 Task: Look for products in the category "Turkey" from the brand "Garrett Valley".
Action: Mouse moved to (24, 146)
Screenshot: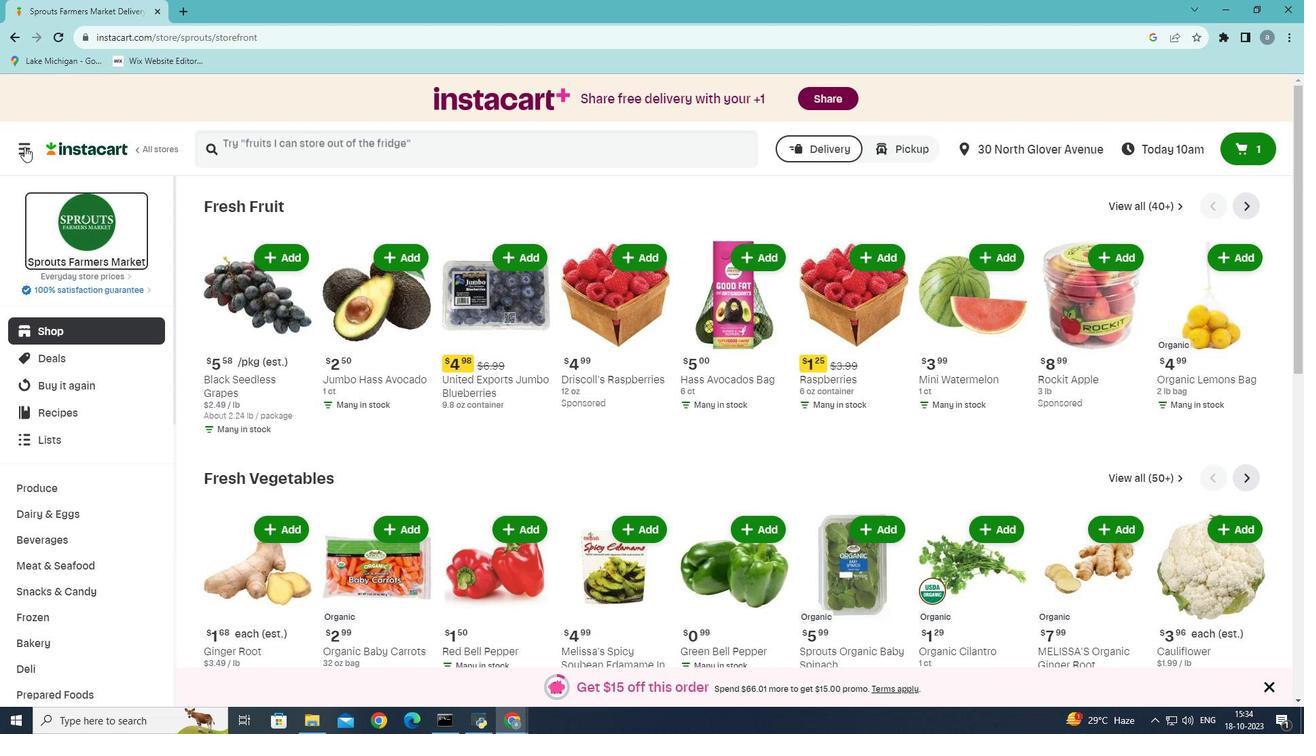 
Action: Mouse pressed left at (24, 146)
Screenshot: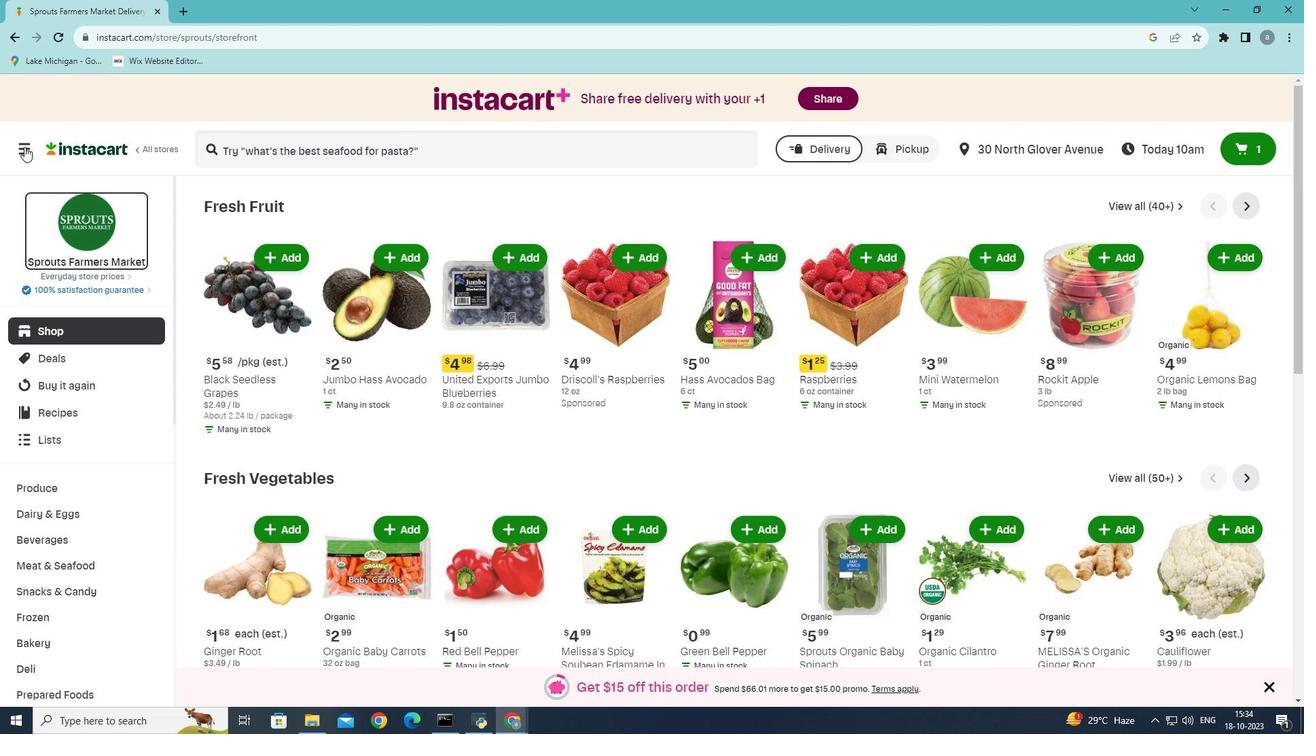 
Action: Mouse moved to (75, 389)
Screenshot: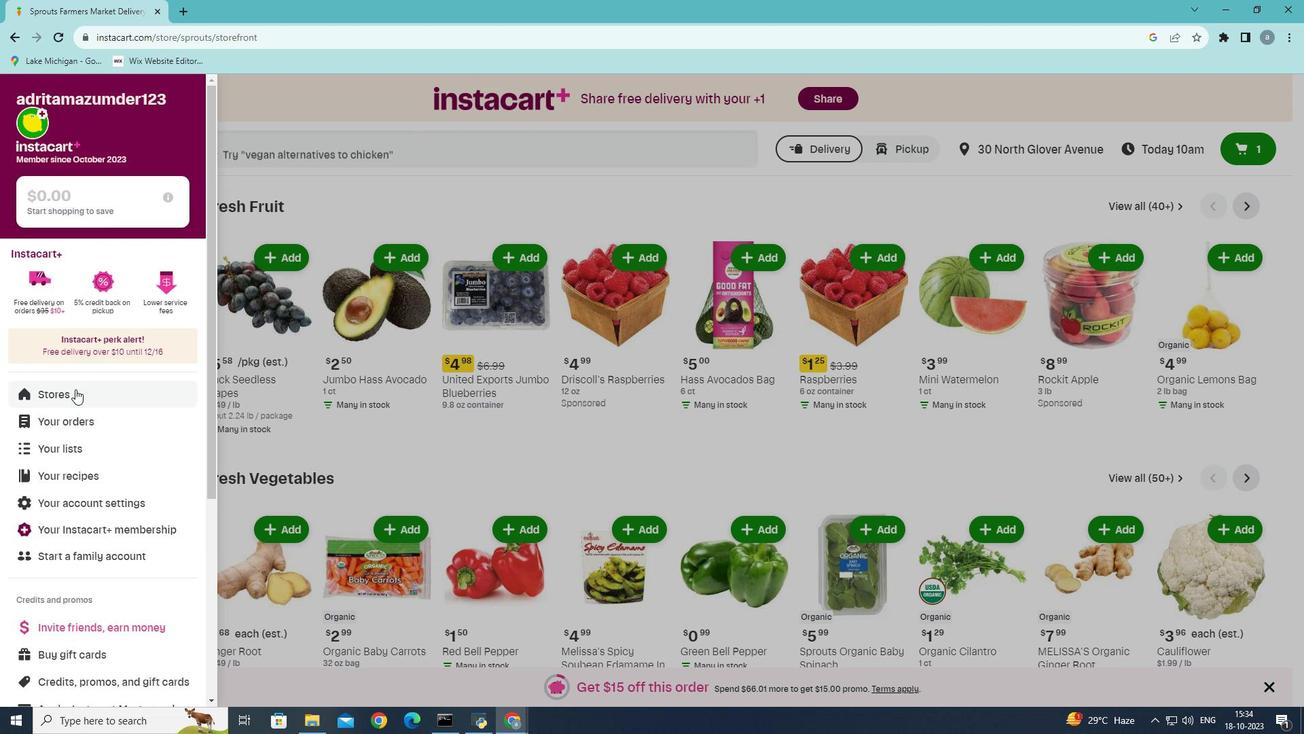 
Action: Mouse pressed left at (75, 389)
Screenshot: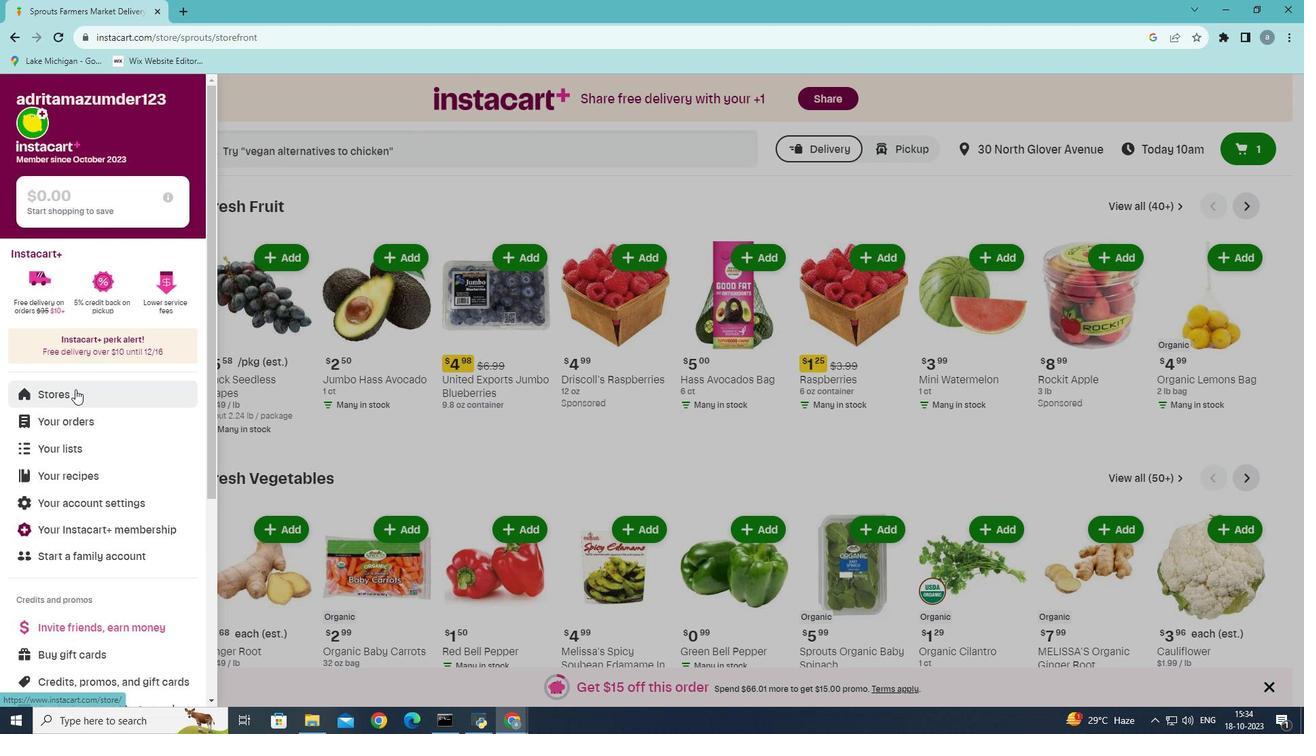 
Action: Mouse moved to (321, 148)
Screenshot: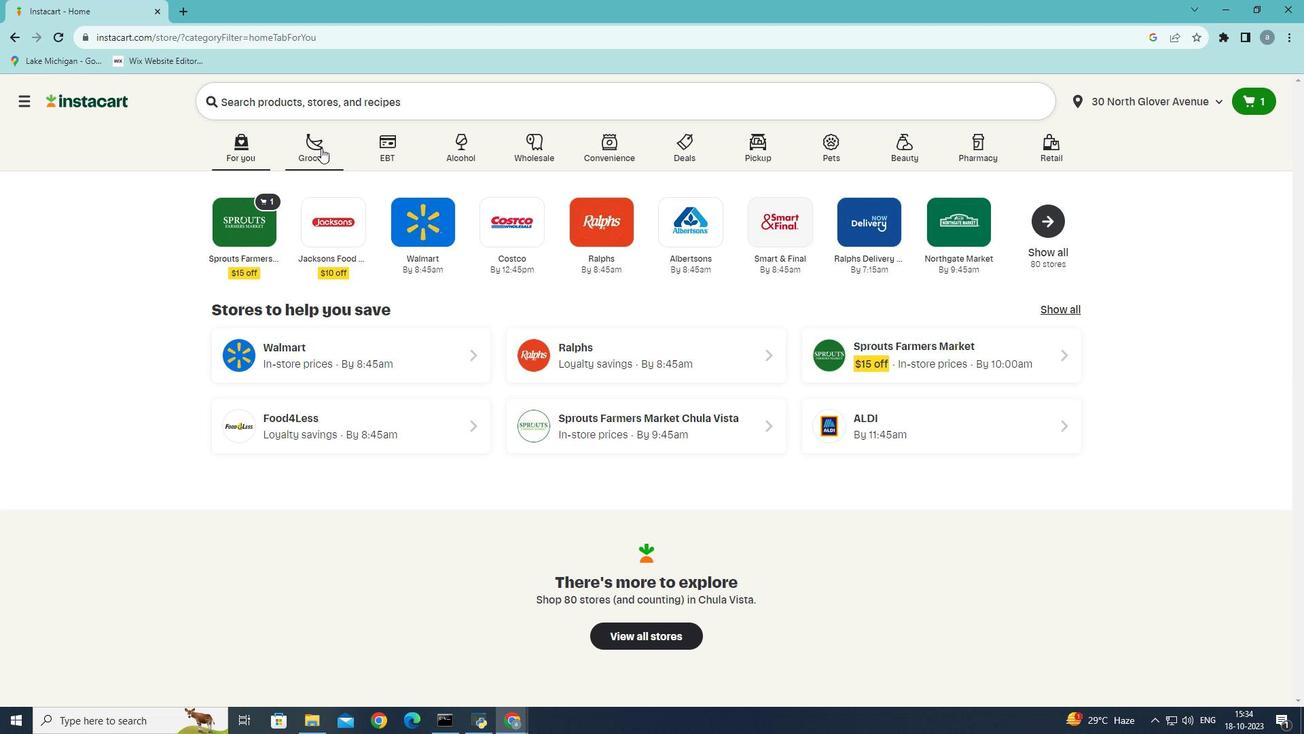 
Action: Mouse pressed left at (321, 148)
Screenshot: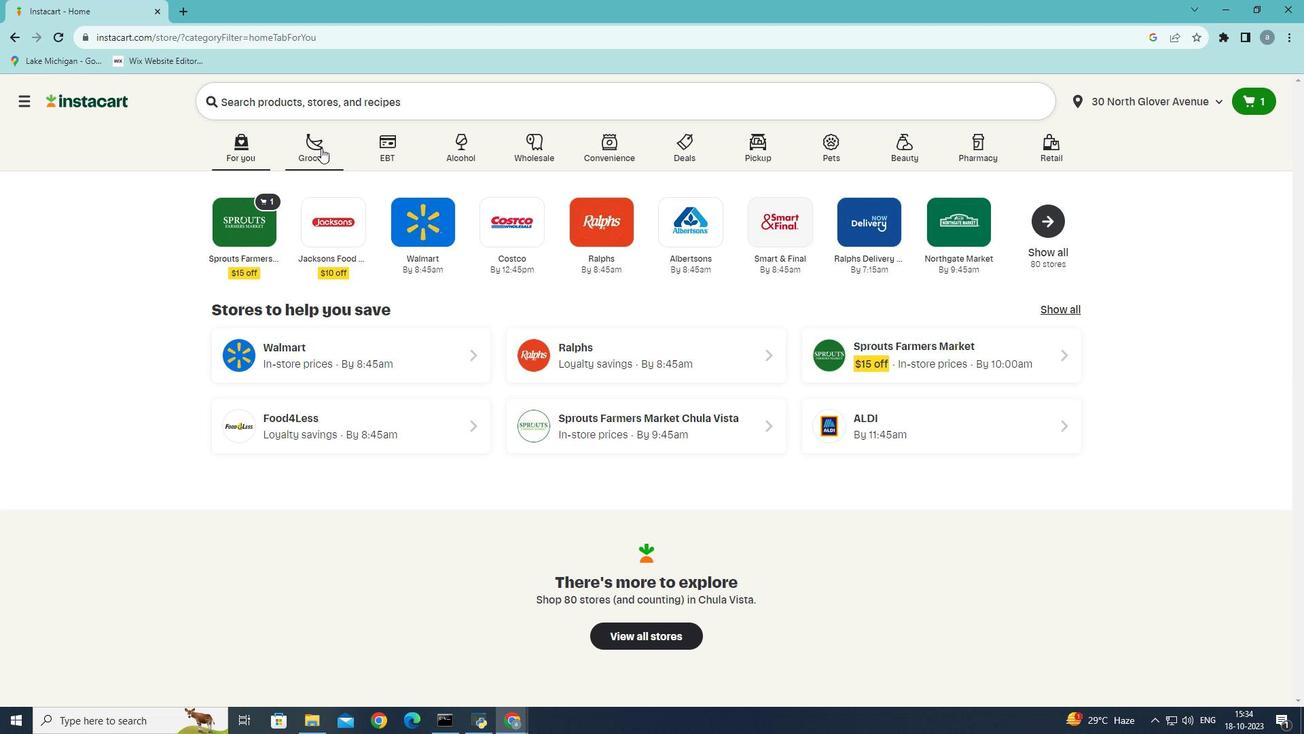 
Action: Mouse moved to (392, 424)
Screenshot: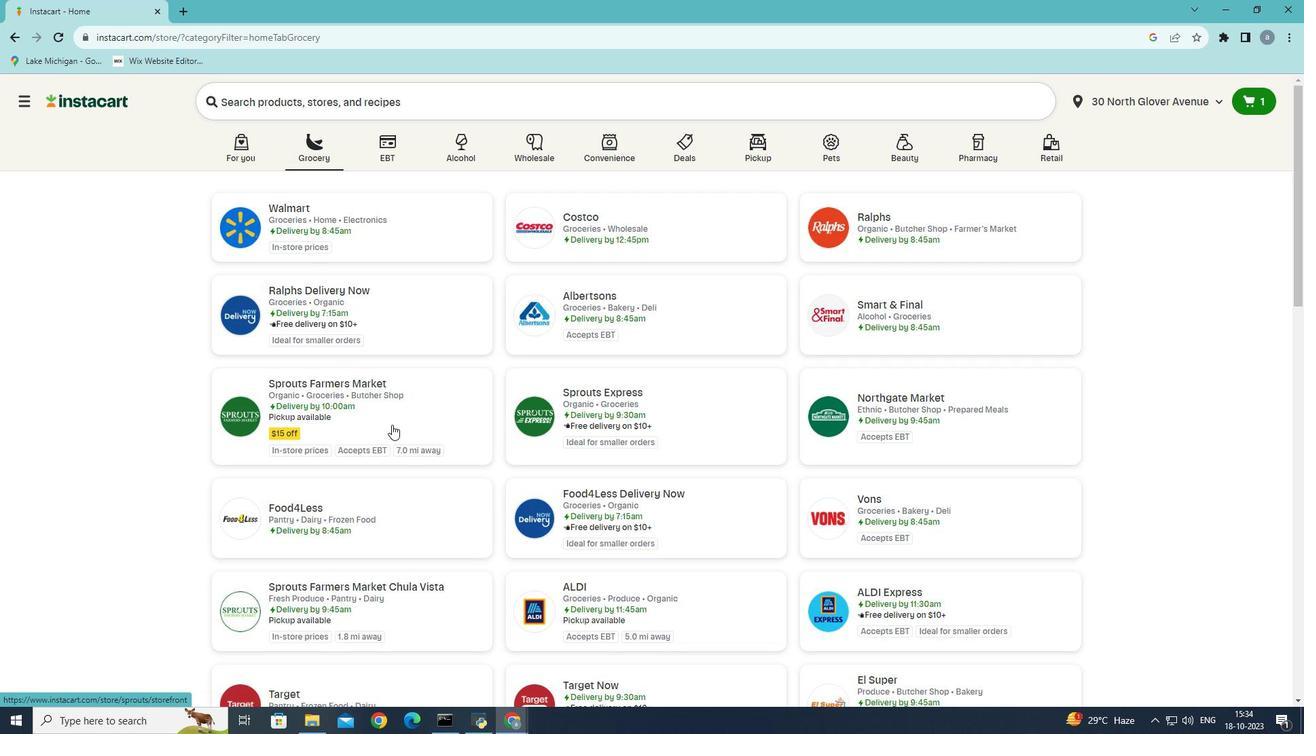 
Action: Mouse pressed left at (392, 424)
Screenshot: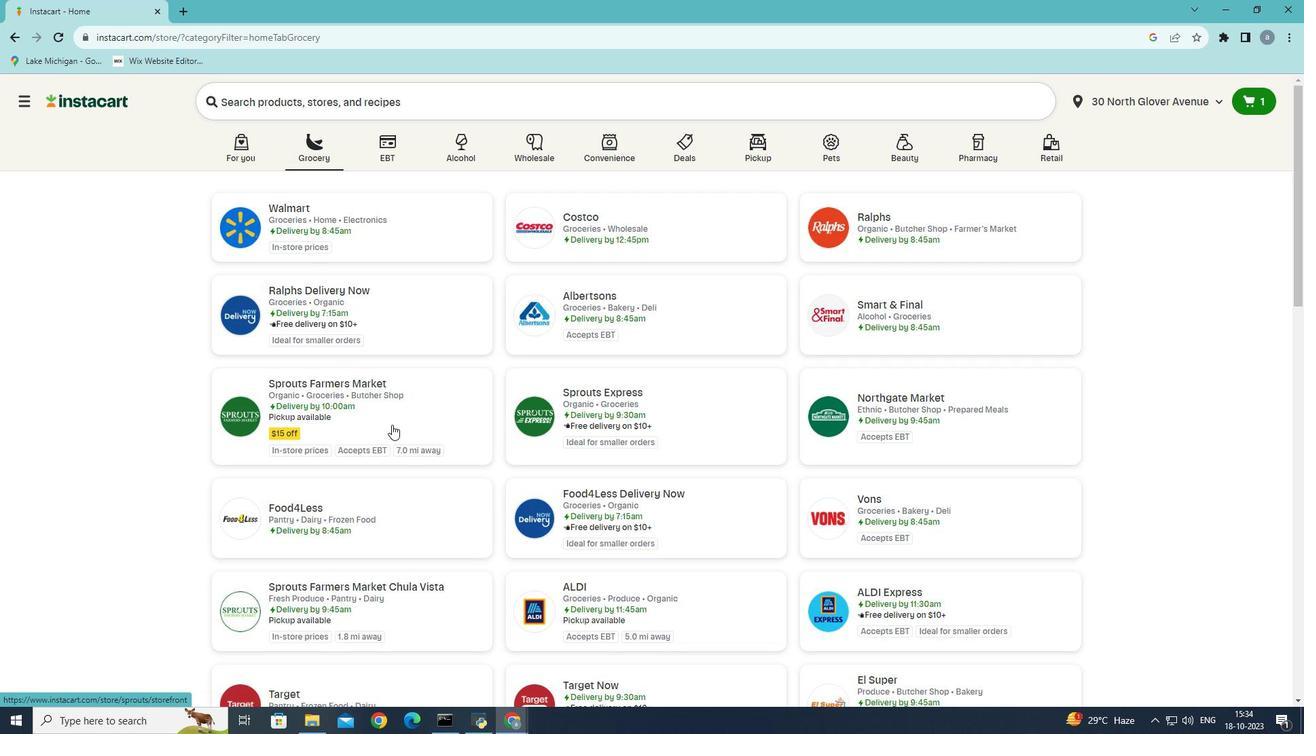 
Action: Mouse moved to (51, 562)
Screenshot: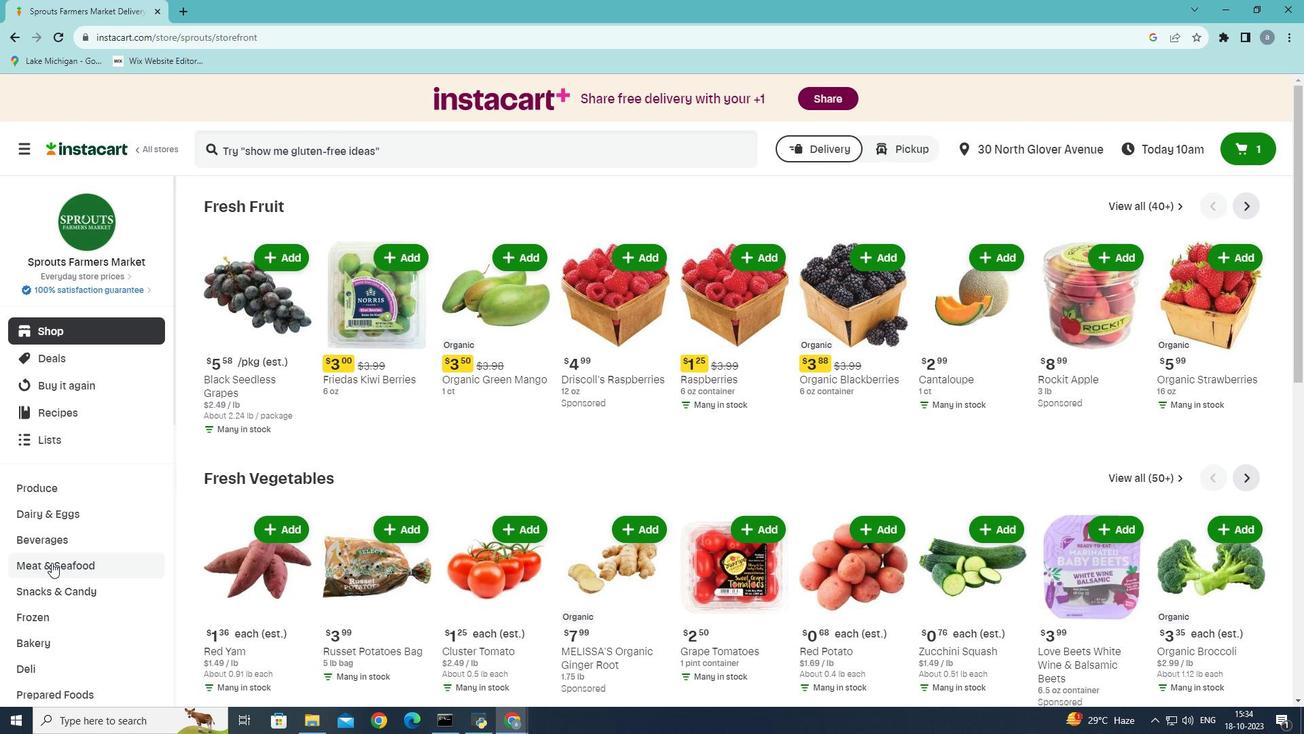 
Action: Mouse pressed left at (51, 562)
Screenshot: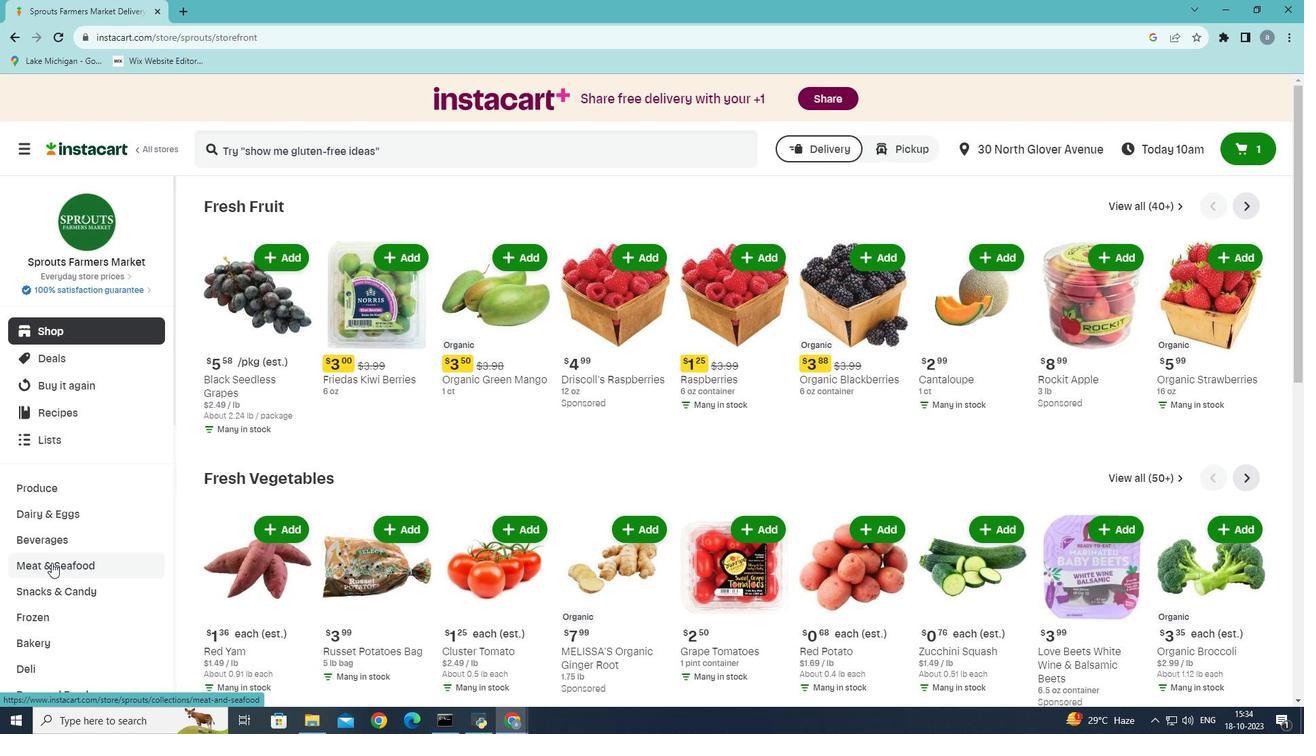 
Action: Mouse moved to (492, 244)
Screenshot: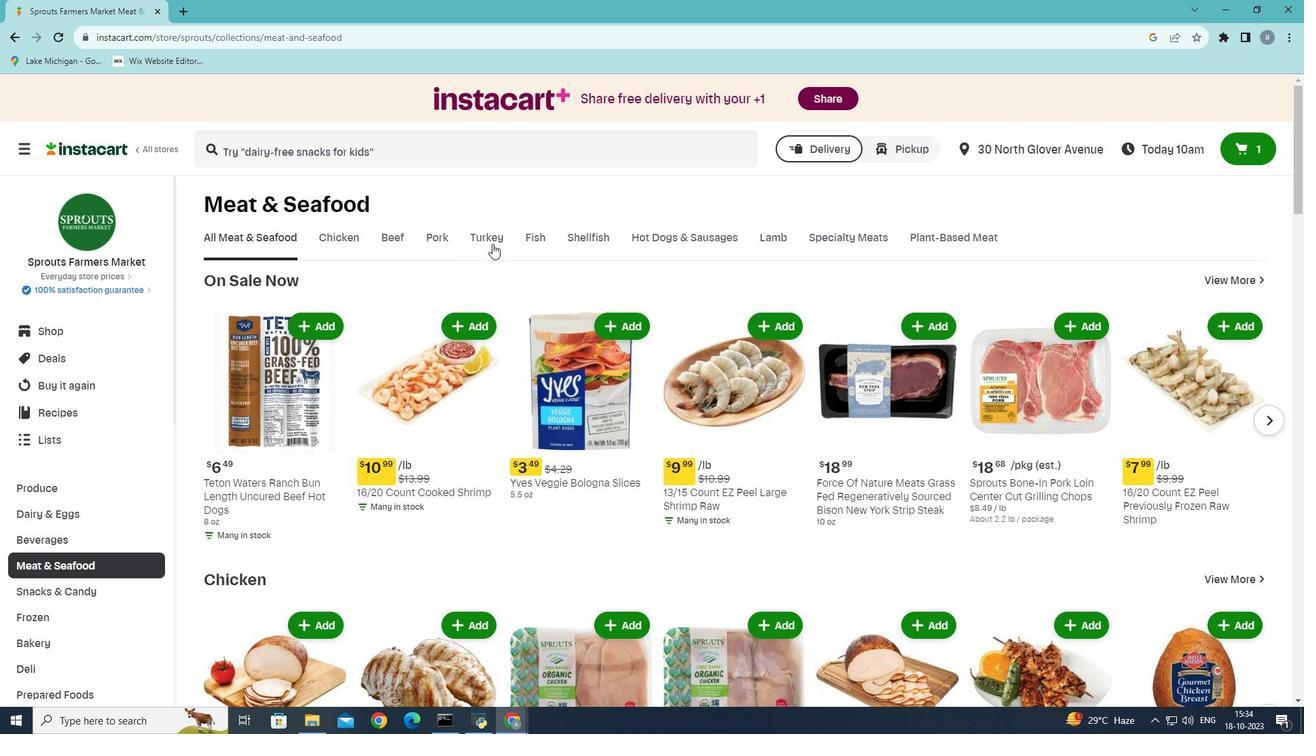 
Action: Mouse pressed left at (492, 244)
Screenshot: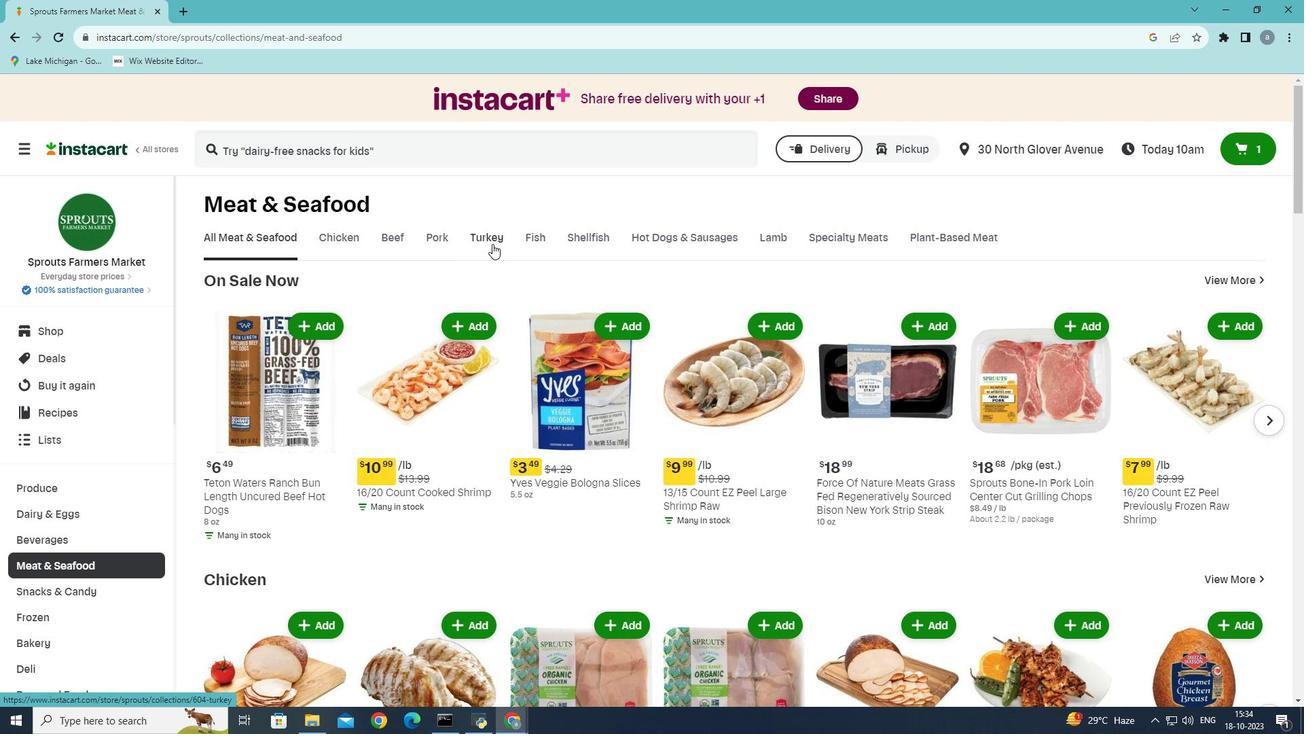 
Action: Mouse moved to (456, 296)
Screenshot: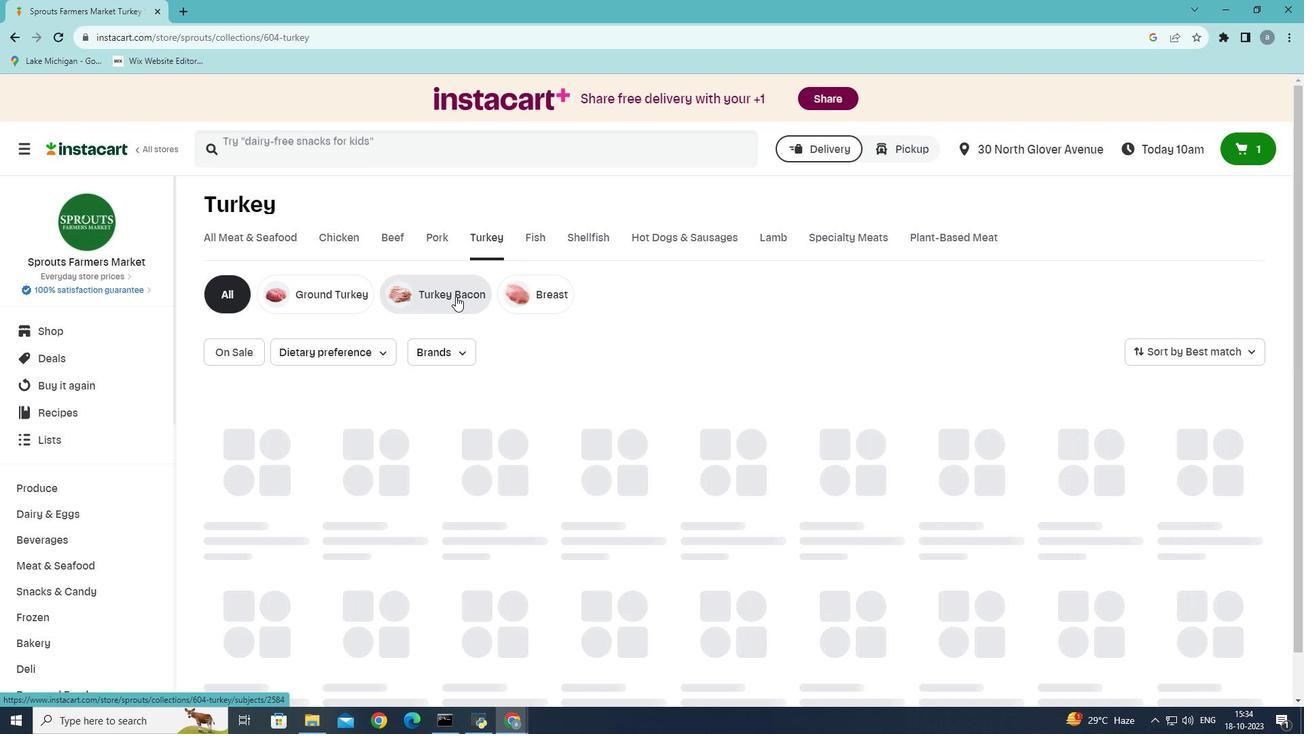 
Action: Mouse pressed left at (456, 296)
Screenshot: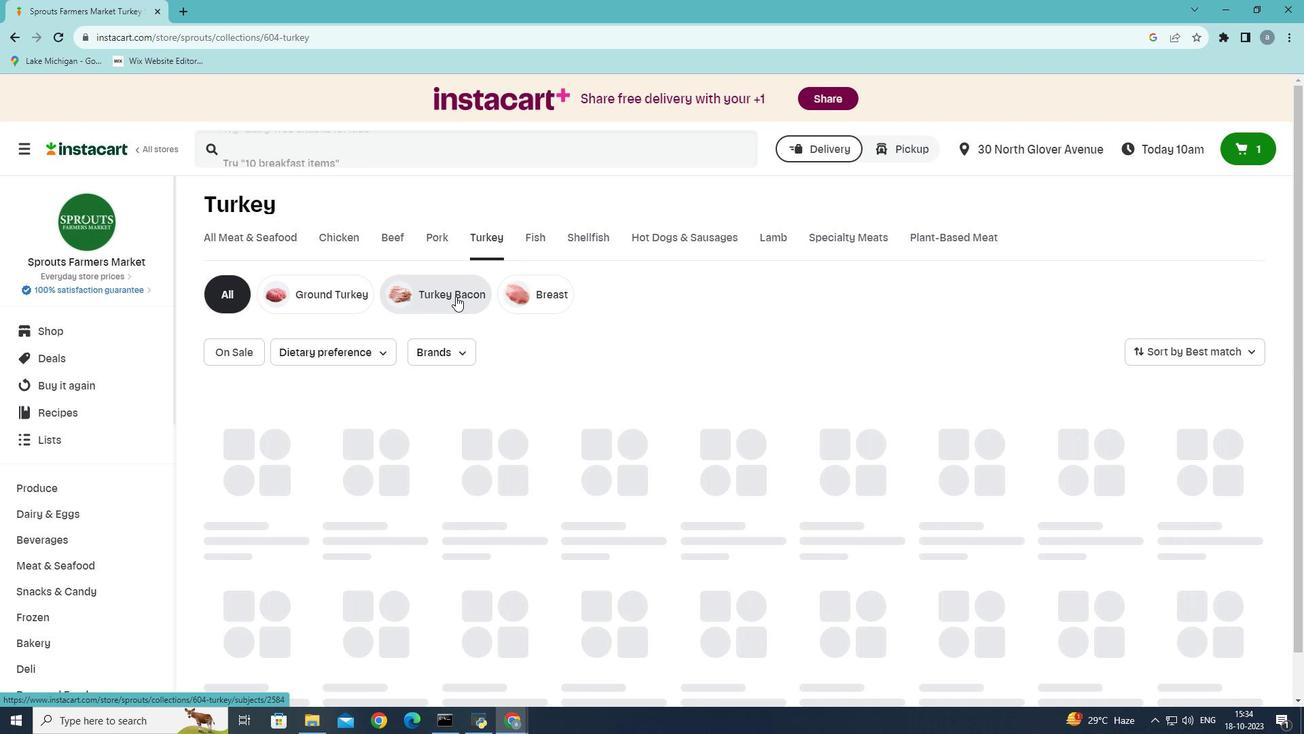 
Action: Mouse moved to (462, 353)
Screenshot: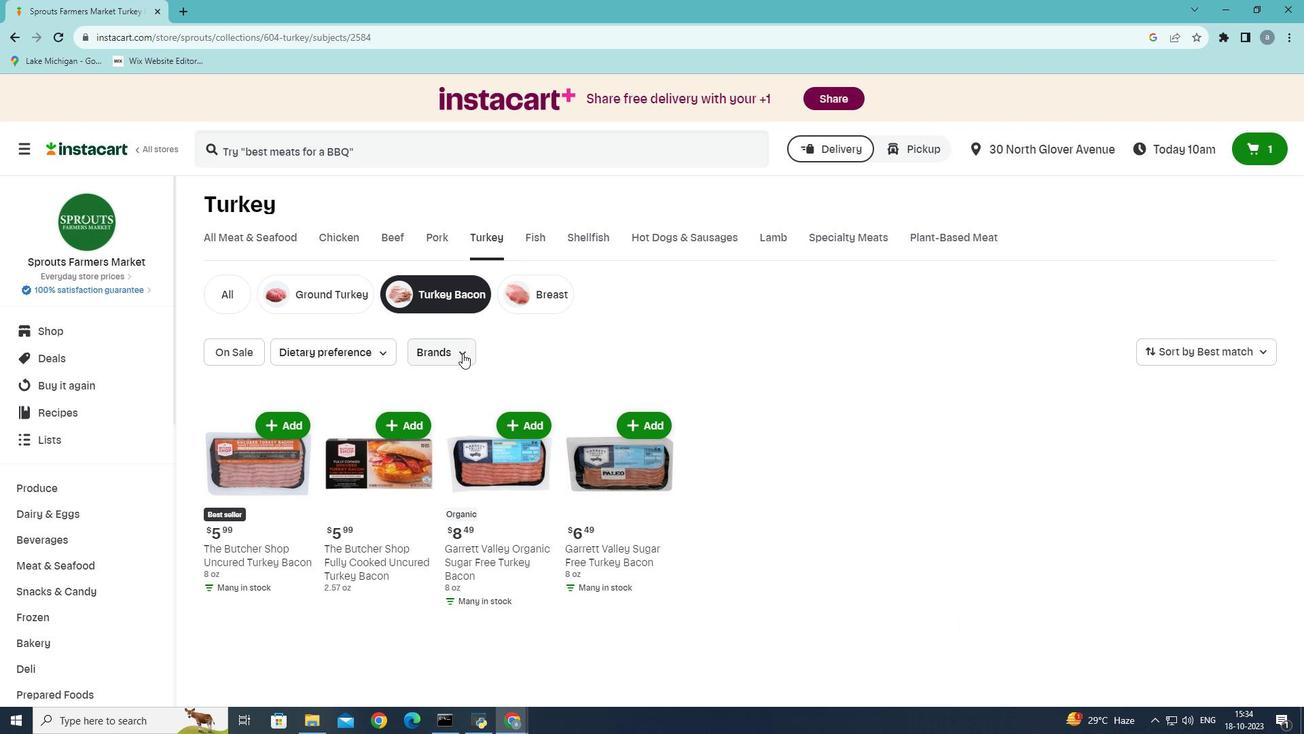 
Action: Mouse pressed left at (462, 353)
Screenshot: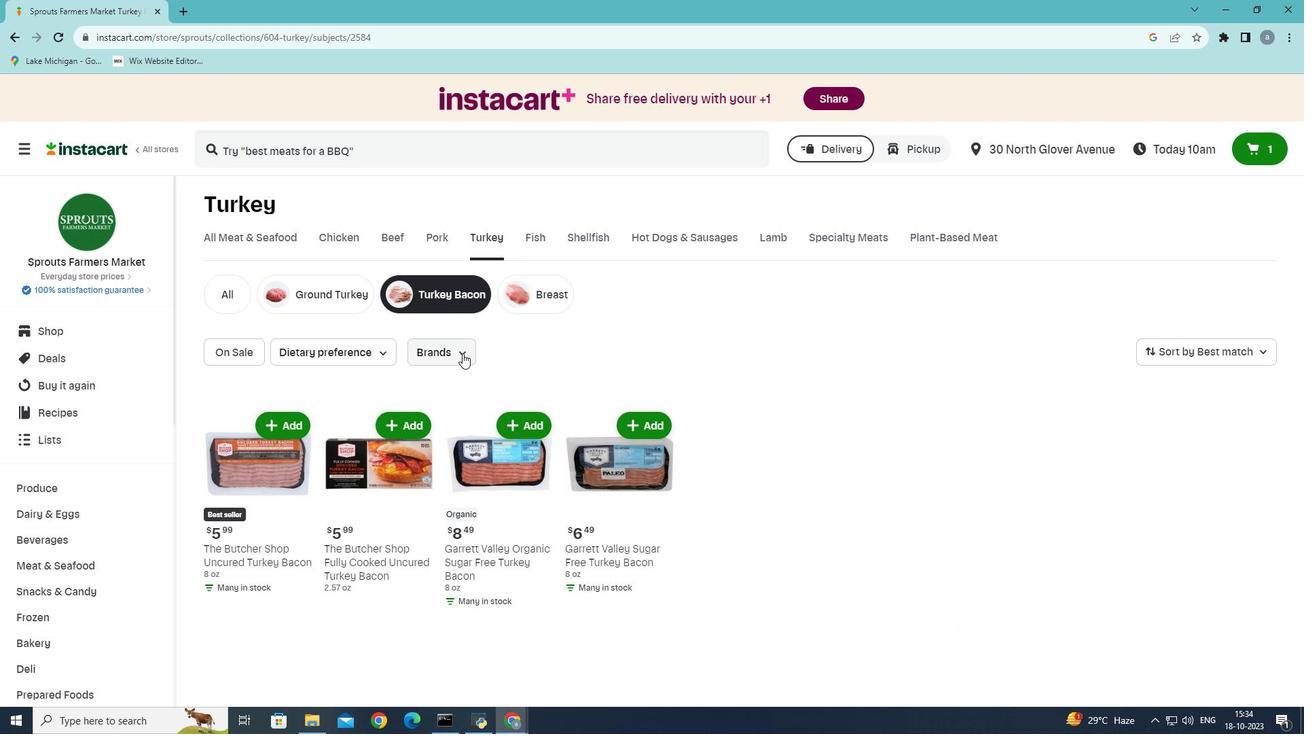 
Action: Mouse moved to (473, 423)
Screenshot: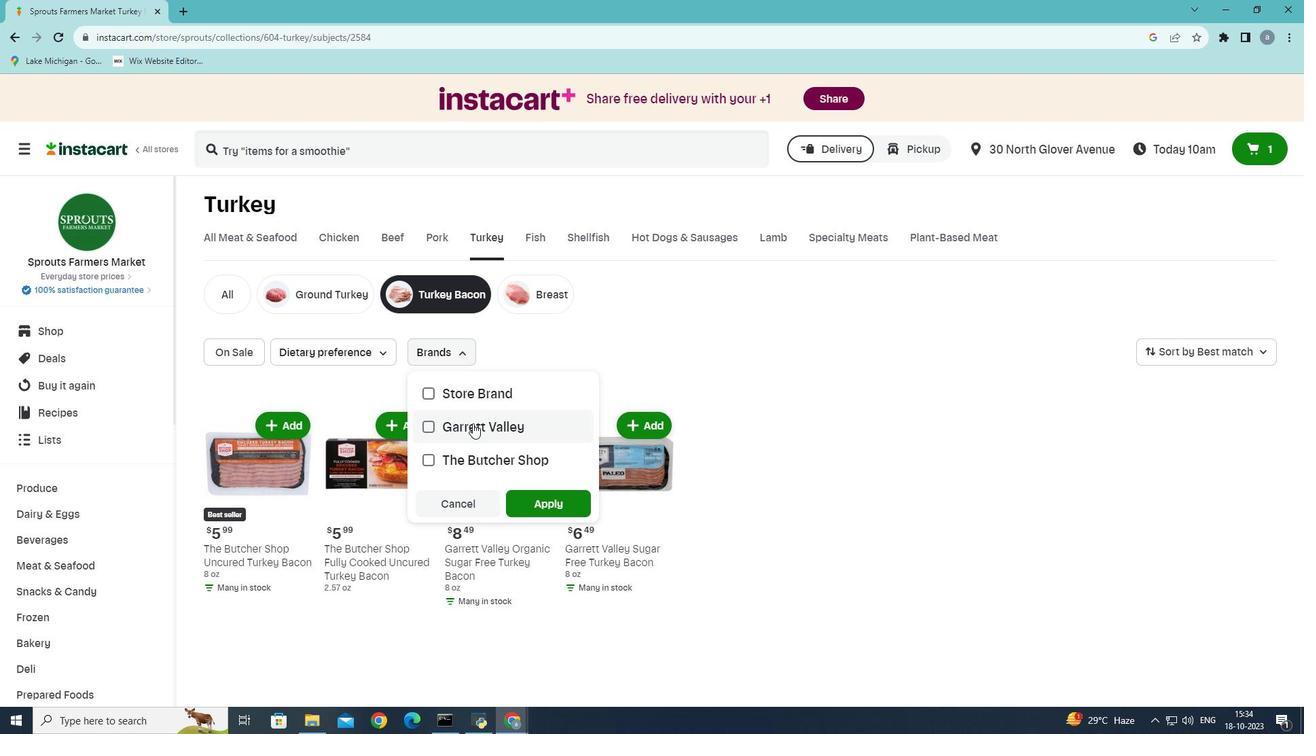 
Action: Mouse pressed left at (473, 423)
Screenshot: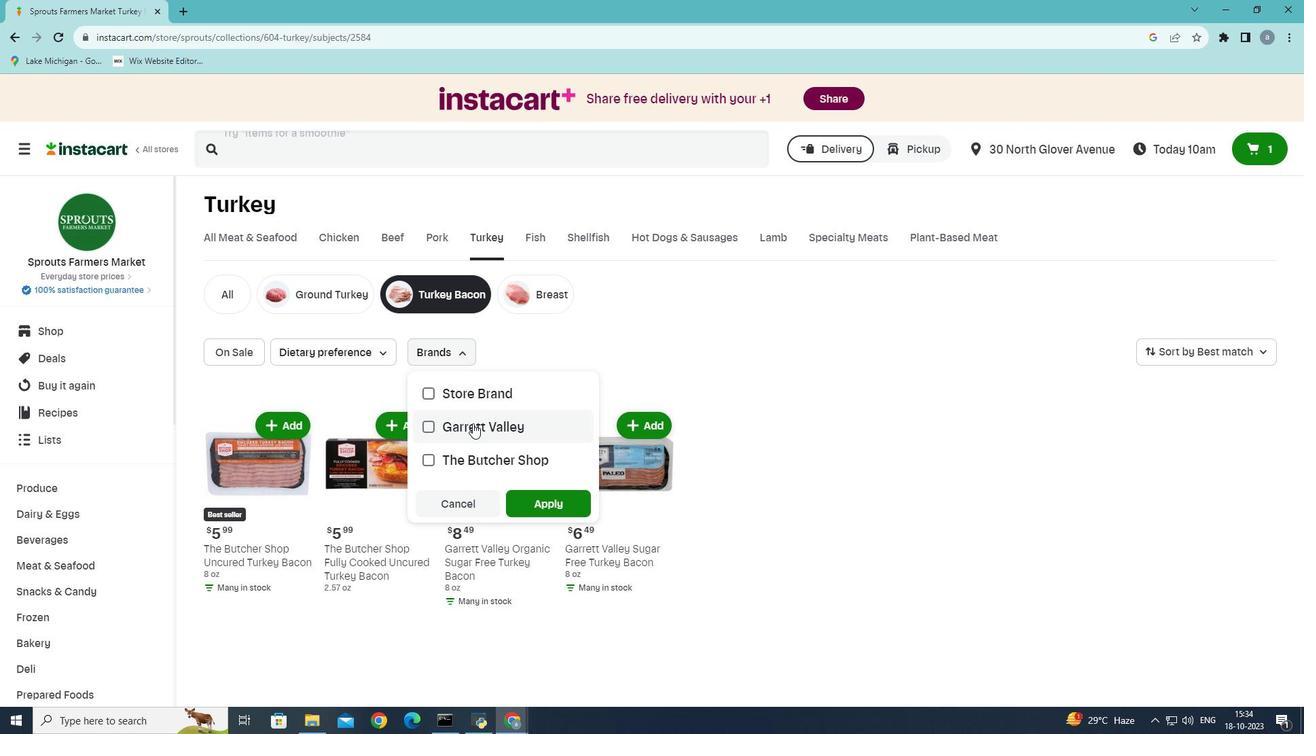 
Action: Mouse moved to (551, 504)
Screenshot: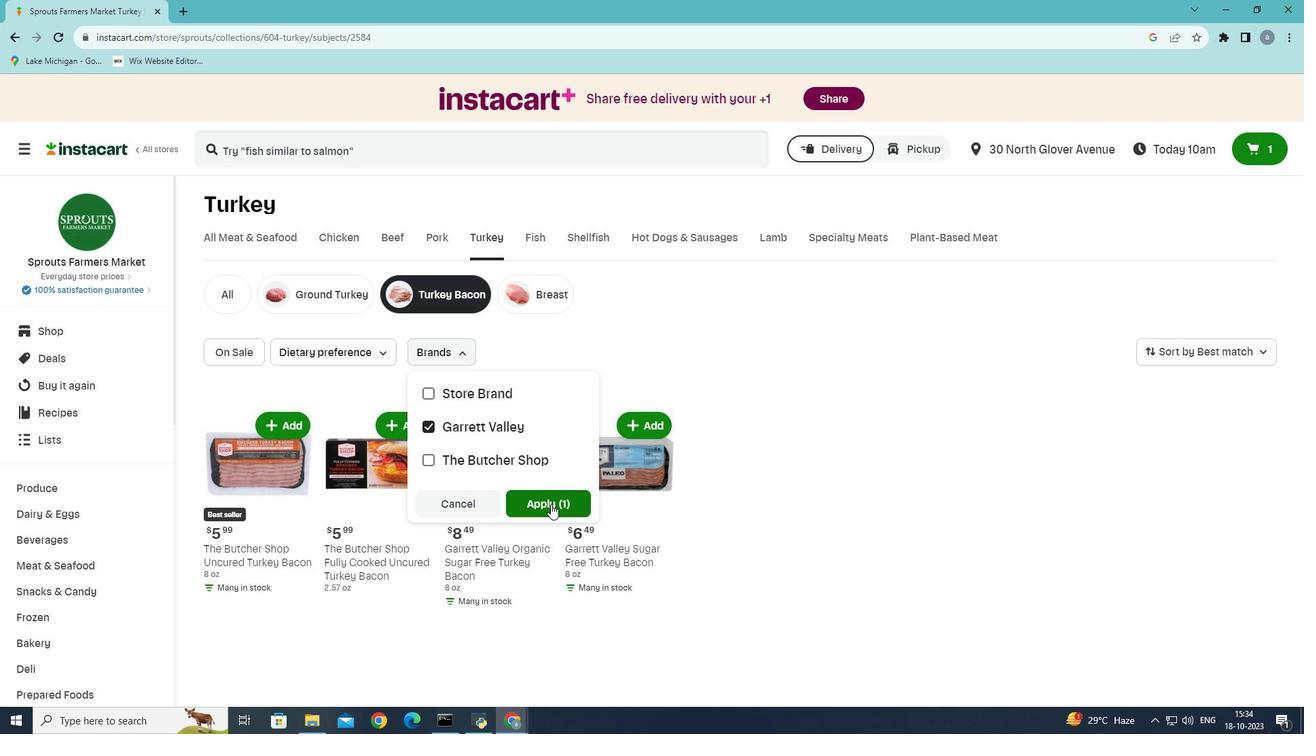 
Action: Mouse pressed left at (551, 504)
Screenshot: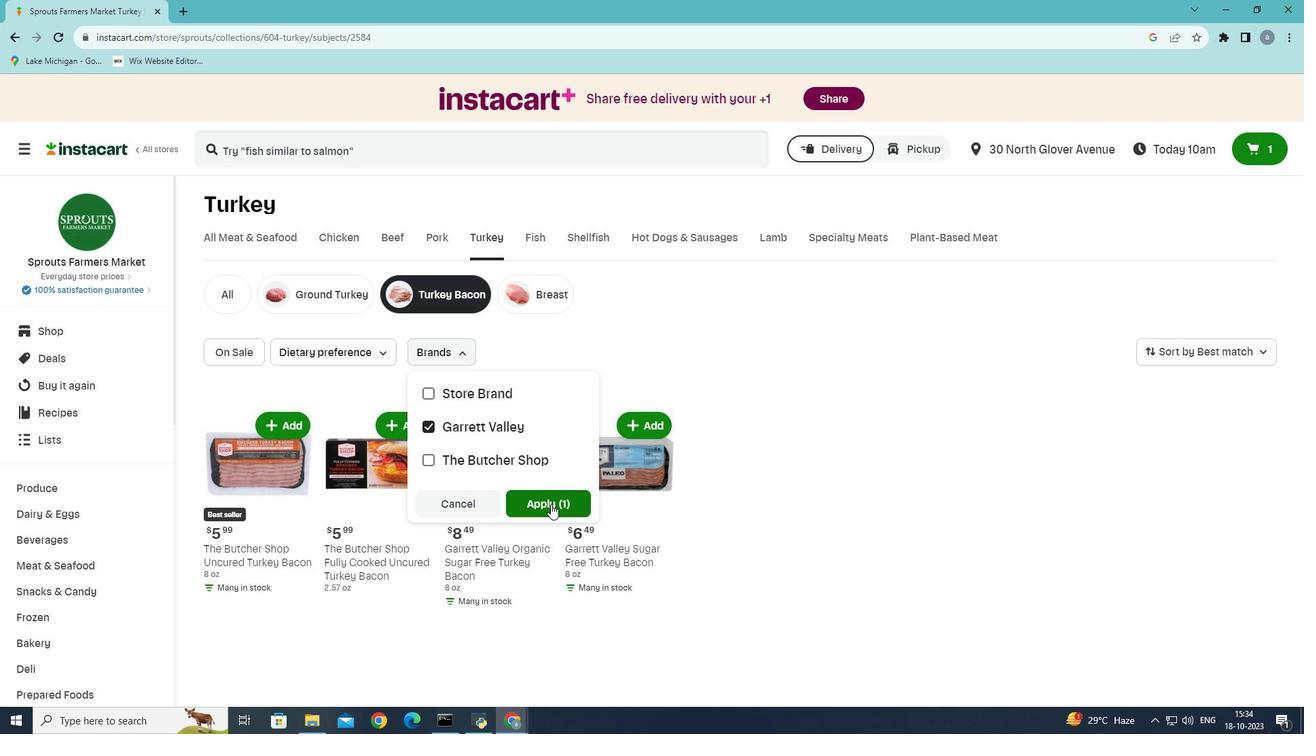 
